 Task: Set "Digital TV Standard" for TS muxer to "DVB".
Action: Mouse moved to (99, 15)
Screenshot: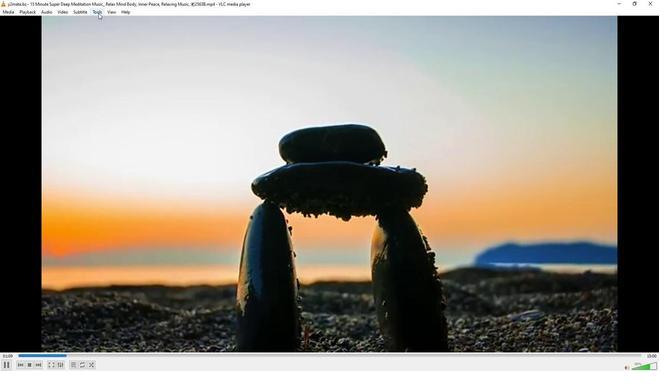 
Action: Mouse pressed left at (99, 15)
Screenshot: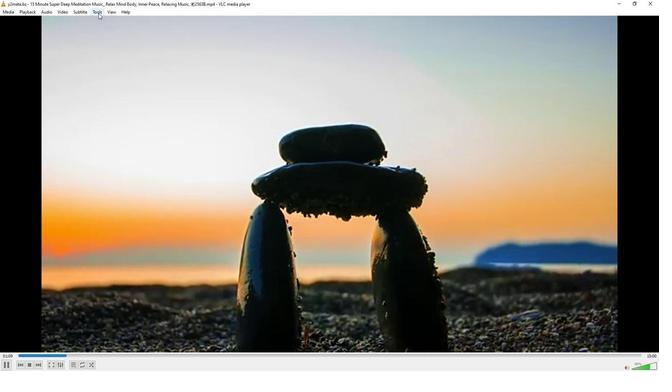 
Action: Mouse moved to (120, 92)
Screenshot: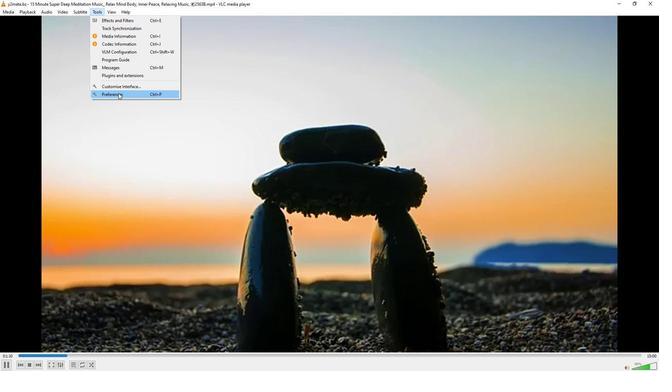 
Action: Mouse pressed left at (120, 92)
Screenshot: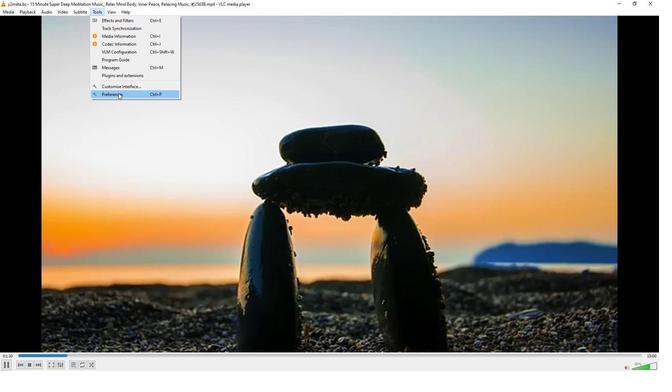 
Action: Mouse moved to (219, 292)
Screenshot: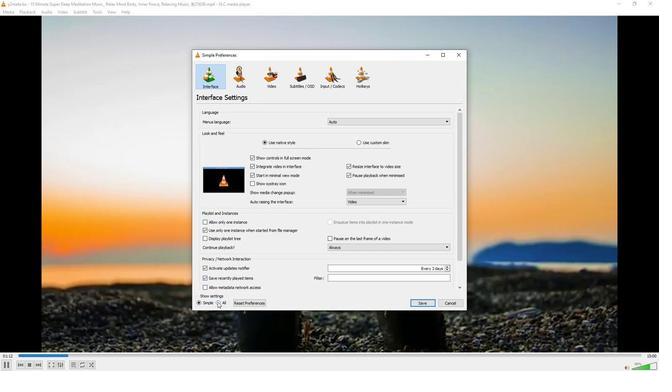 
Action: Mouse pressed left at (219, 292)
Screenshot: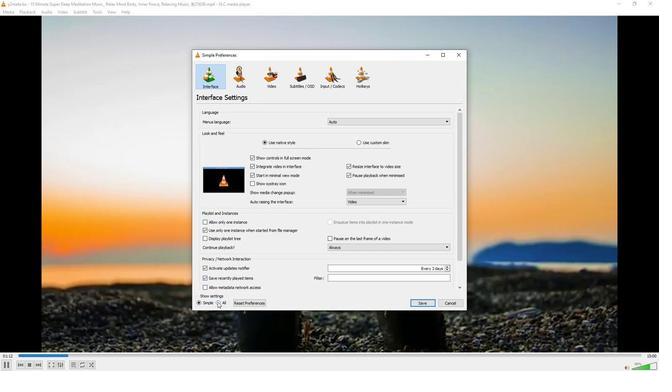 
Action: Mouse moved to (216, 213)
Screenshot: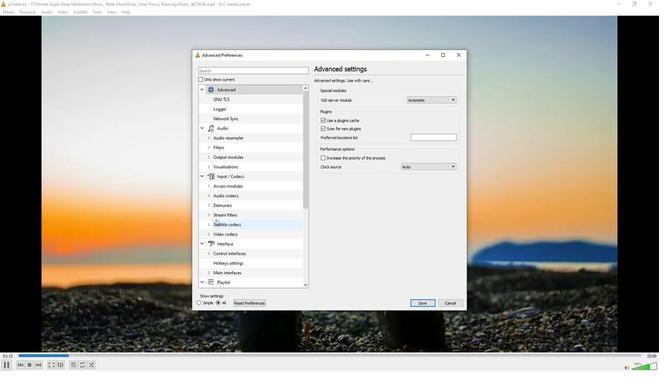 
Action: Mouse scrolled (216, 213) with delta (0, 0)
Screenshot: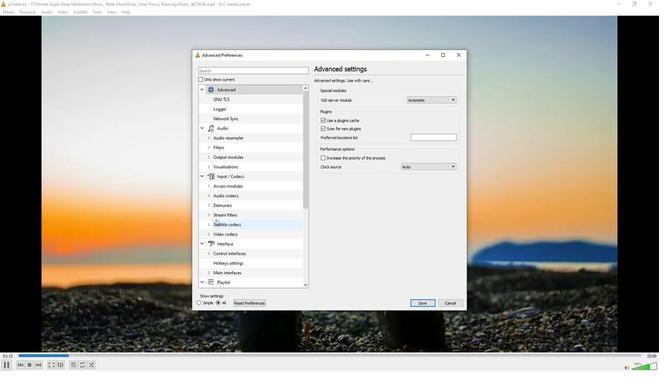 
Action: Mouse moved to (215, 210)
Screenshot: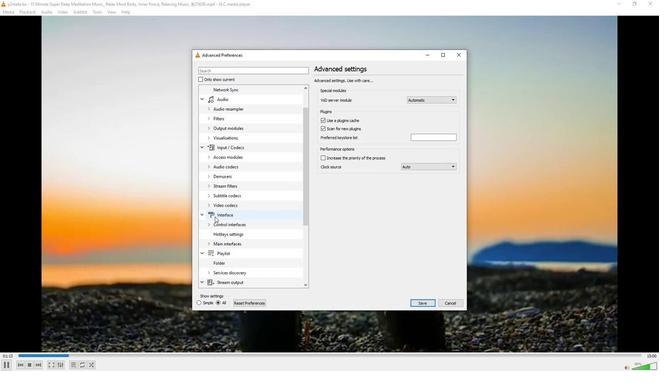 
Action: Mouse scrolled (215, 209) with delta (0, 0)
Screenshot: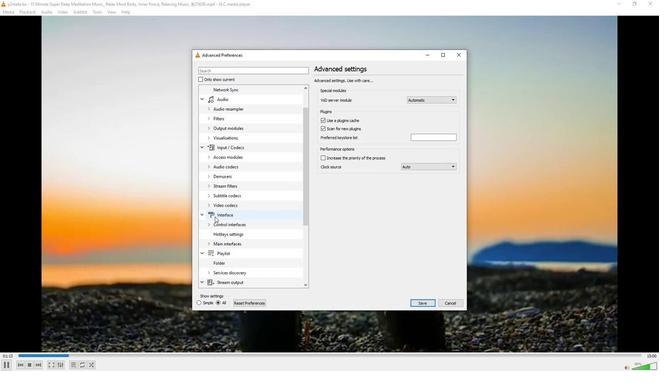 
Action: Mouse moved to (209, 264)
Screenshot: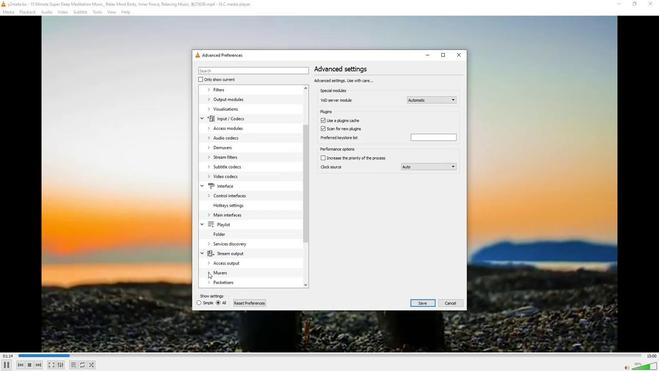
Action: Mouse pressed left at (209, 264)
Screenshot: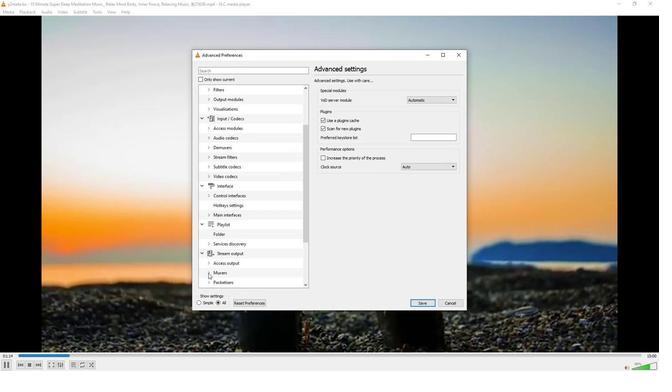 
Action: Mouse moved to (214, 217)
Screenshot: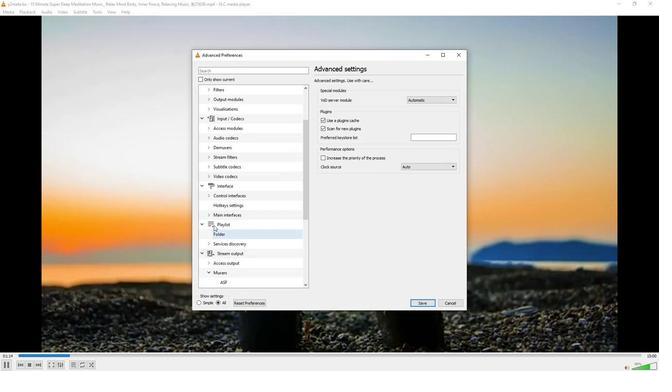 
Action: Mouse scrolled (214, 217) with delta (0, 0)
Screenshot: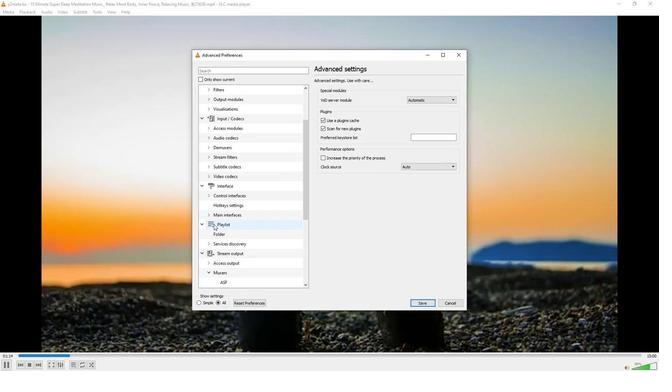 
Action: Mouse moved to (214, 216)
Screenshot: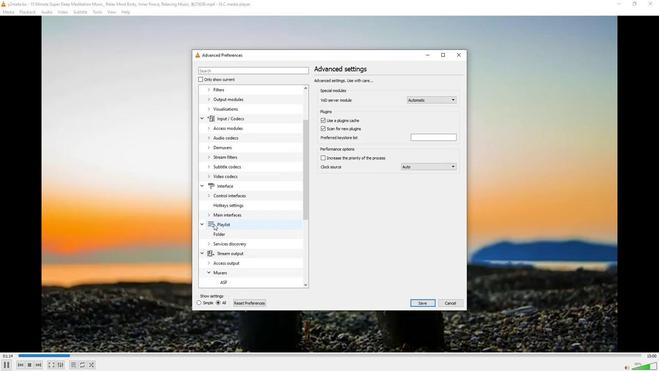 
Action: Mouse scrolled (214, 215) with delta (0, 0)
Screenshot: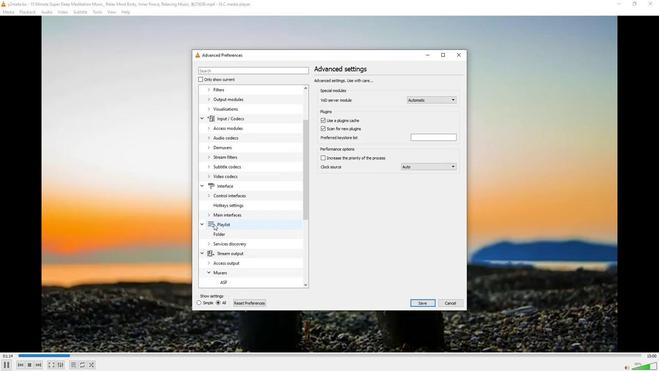 
Action: Mouse moved to (213, 214)
Screenshot: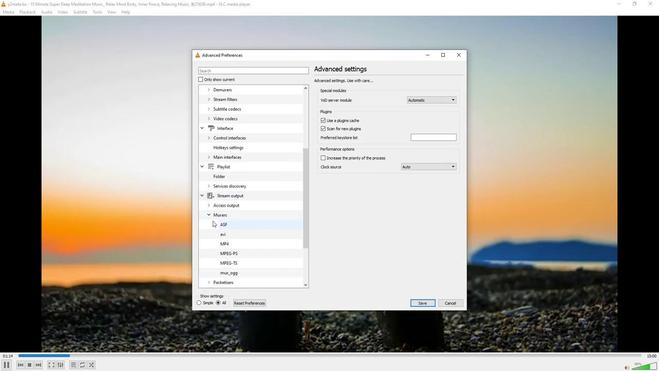 
Action: Mouse scrolled (213, 214) with delta (0, 0)
Screenshot: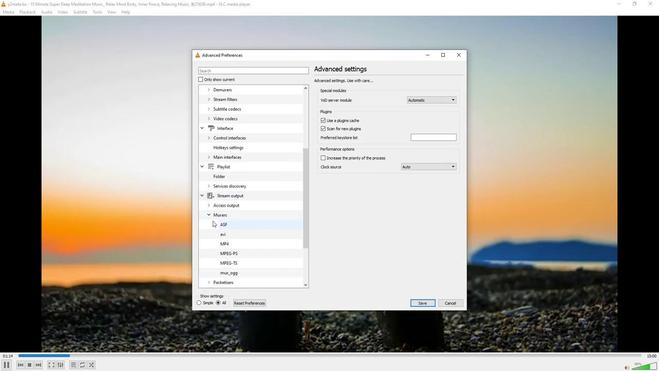 
Action: Mouse moved to (230, 227)
Screenshot: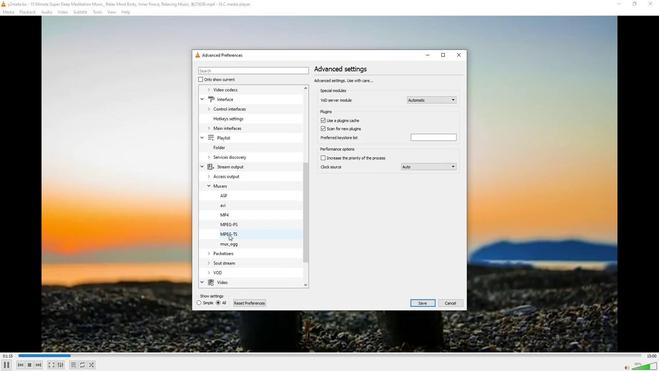 
Action: Mouse pressed left at (230, 227)
Screenshot: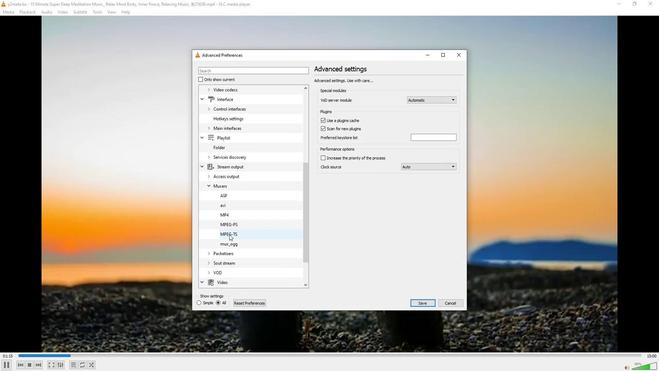 
Action: Mouse moved to (450, 88)
Screenshot: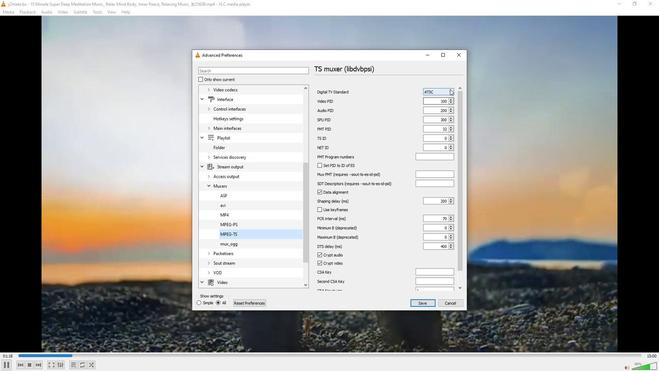 
Action: Mouse pressed left at (450, 88)
Screenshot: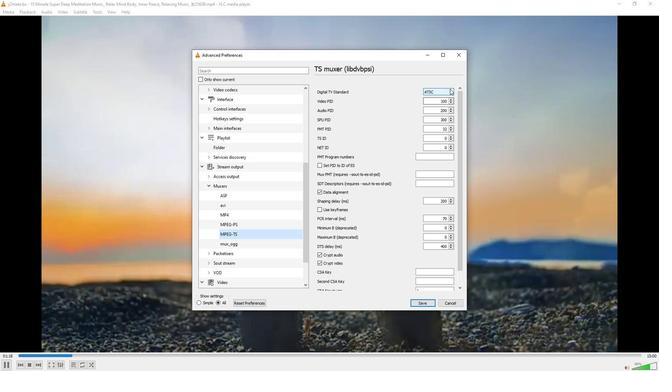
Action: Mouse moved to (430, 94)
Screenshot: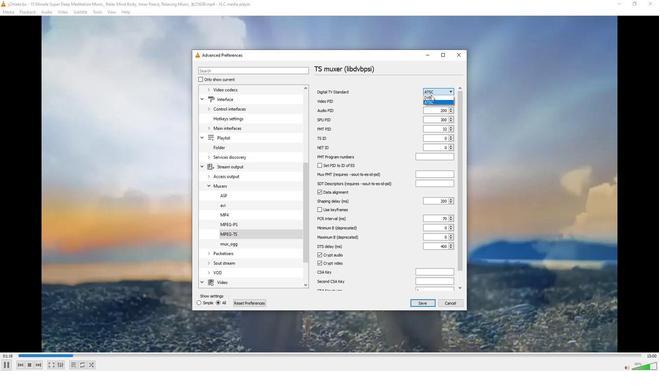 
Action: Mouse pressed left at (430, 94)
Screenshot: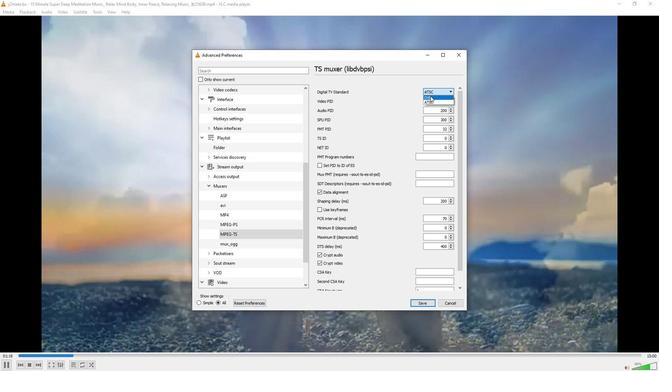 
Action: Mouse moved to (298, 198)
Screenshot: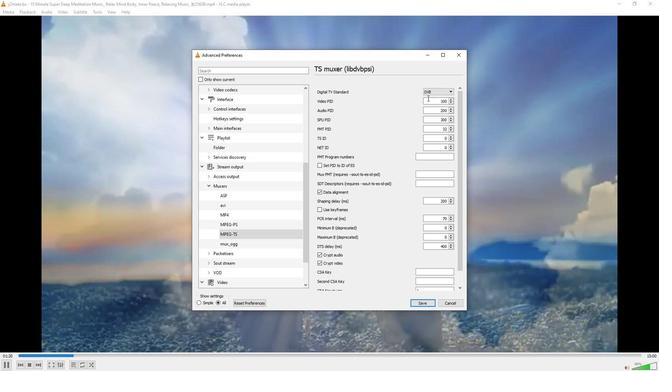 
